 Task: Create Workspace Investment Management Workspace description Manage and track company digital assets and content creation. Workspace type Marketing 
Action: Key pressed <Key.shift_r>Investment<Key.space><Key.shift><Key.shift><Key.shift_r>MANAGEMENT
Screenshot: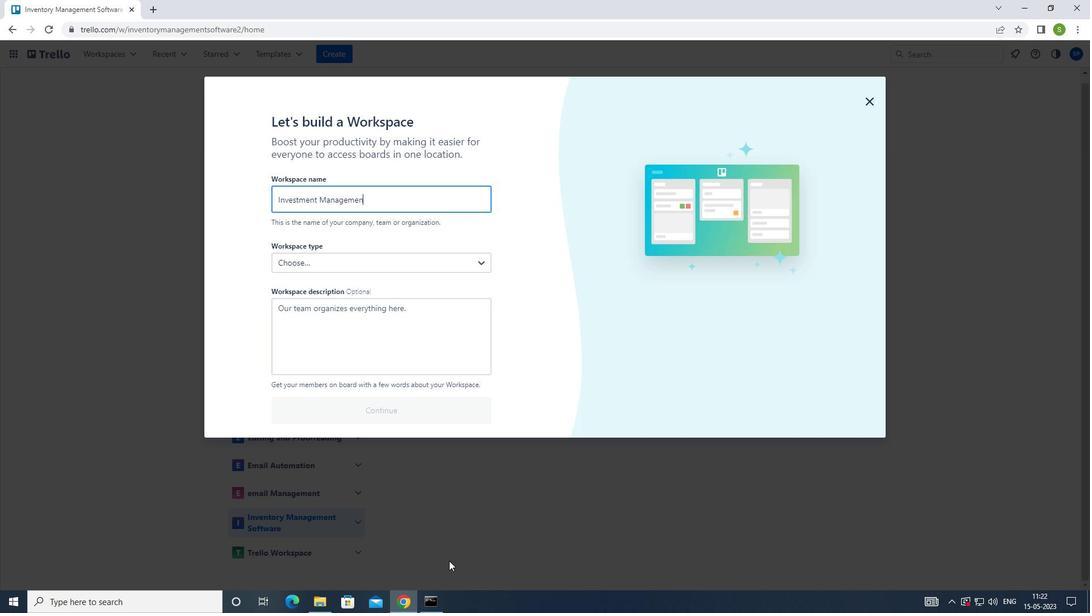 
Action: Mouse moved to (341, 327)
Screenshot: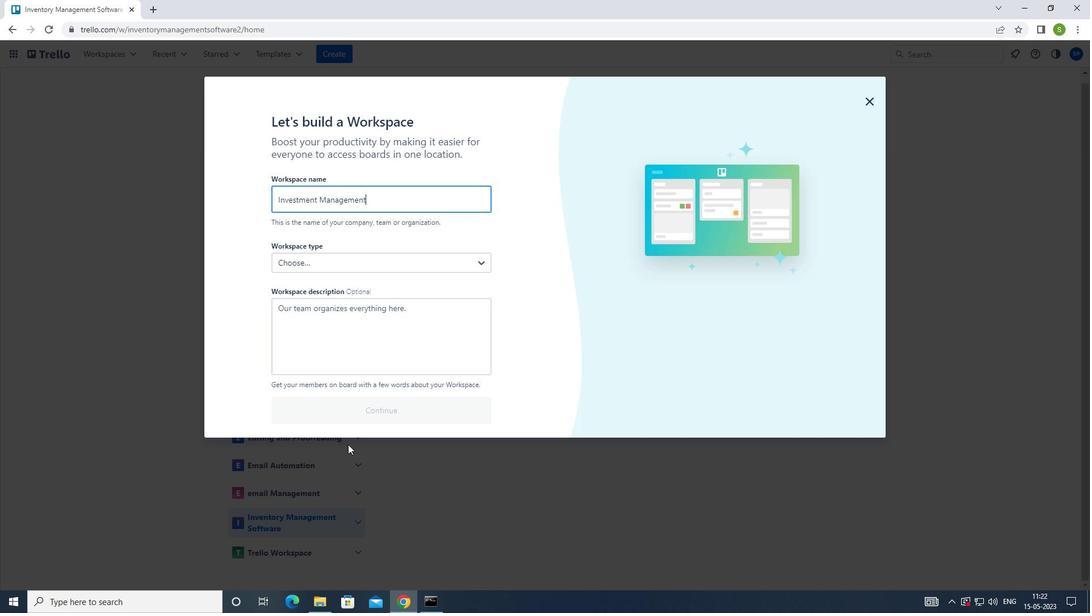 
Action: Mouse pressed left at (341, 327)
Screenshot: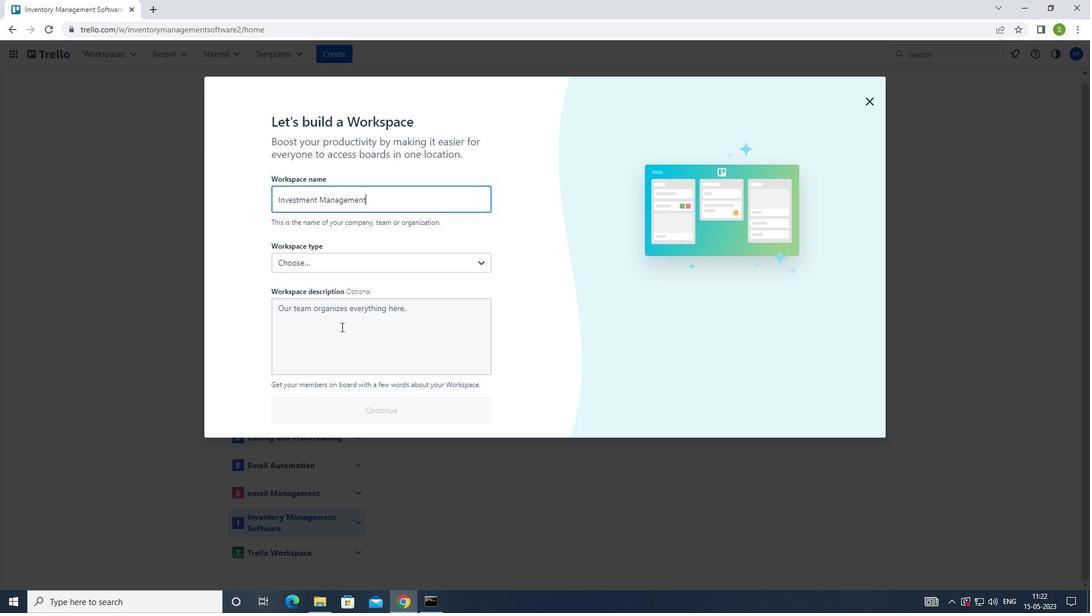 
Action: Mouse moved to (377, 331)
Screenshot: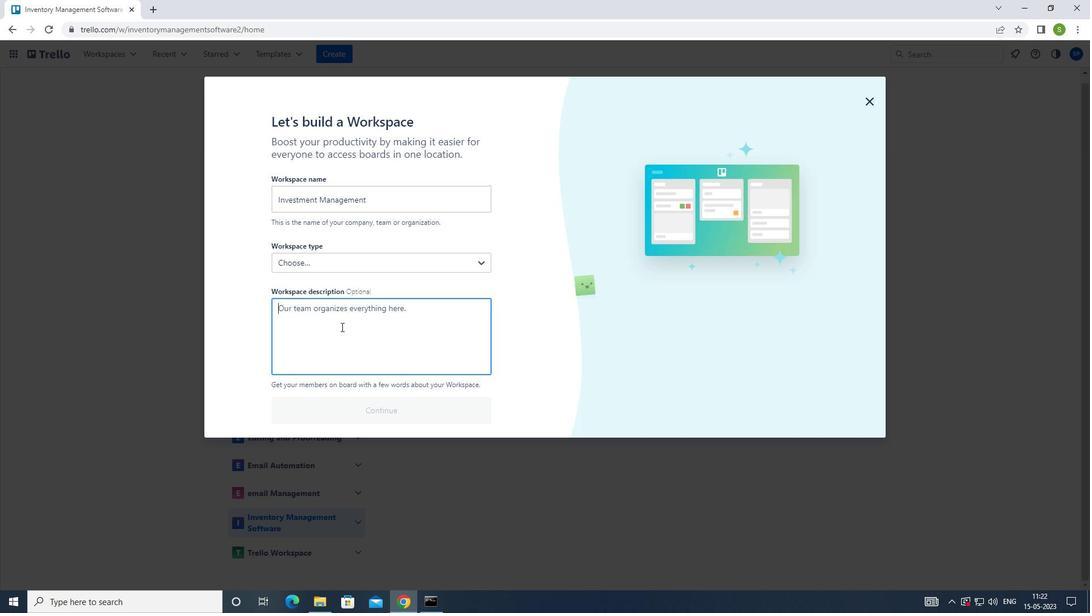 
Action: Key pressed <Key.shift>MANAGE<Key.space>AND<Key.space>TRACK<Key.space>COMPANY<Key.space>DIGITAL<Key.space>S<Key.backspace>ASSESTS<Key.space>AND<Key.space>CONTENT<Key.space>CREATION<Key.up><Key.right><Key.right><Key.right><Key.right><Key.right><Key.right><Key.right><Key.right><Key.right><Key.right><Key.right><Key.right><Key.right><Key.right><Key.right><Key.right><Key.right><Key.right><Key.right><Key.right><Key.right><Key.right><Key.right><Key.right><Key.right><Key.right><Key.right><Key.right><Key.right><Key.right><Key.right><Key.right><Key.right><Key.right><Key.right><Key.left><Key.left><Key.left><Key.backspace>
Screenshot: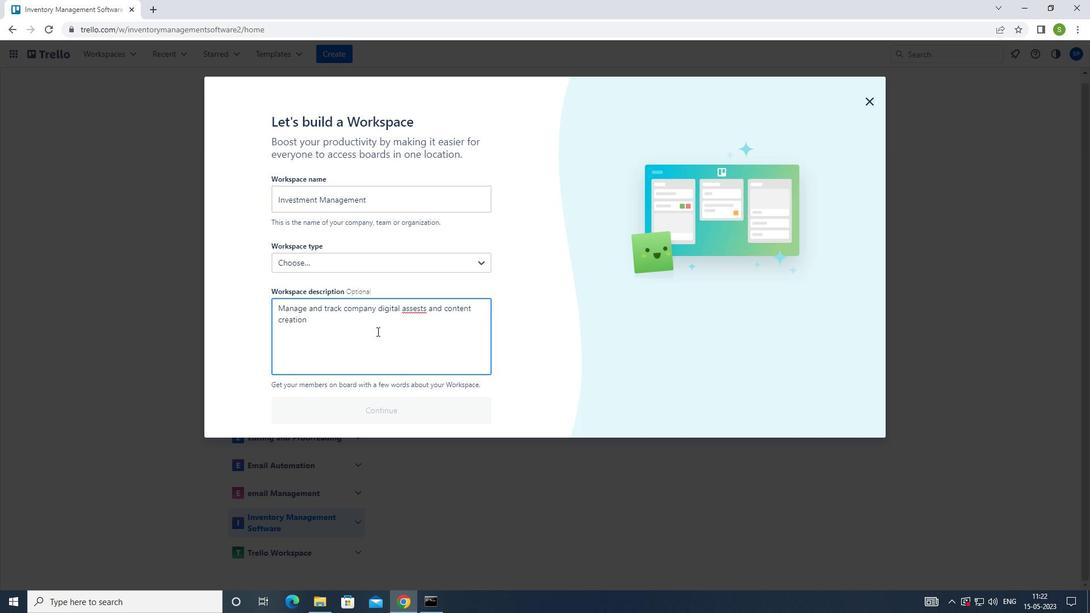 
Action: Mouse moved to (401, 262)
Screenshot: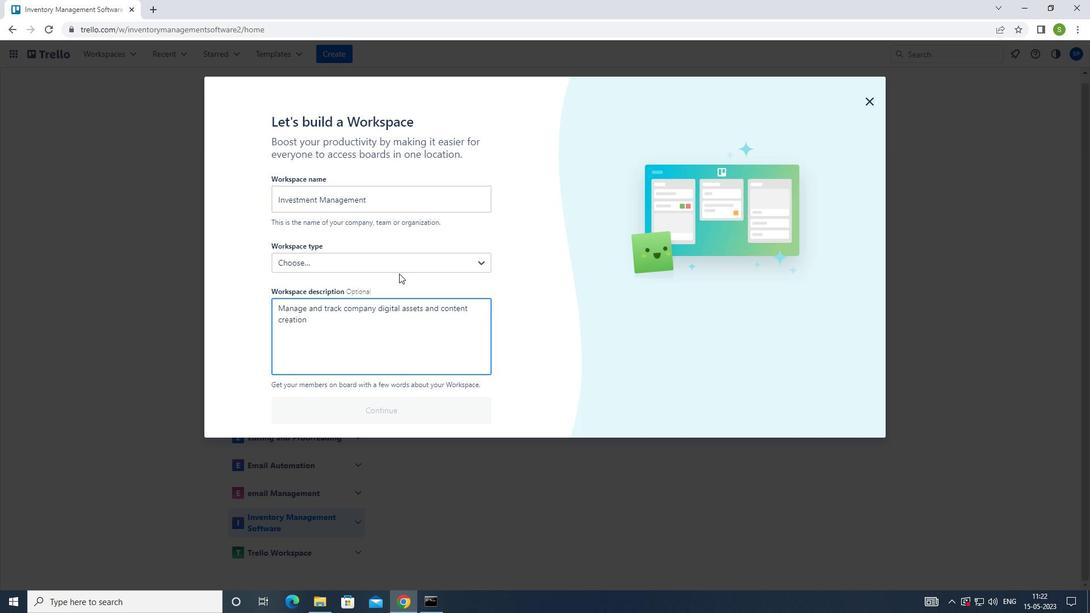
Action: Mouse pressed left at (401, 262)
Screenshot: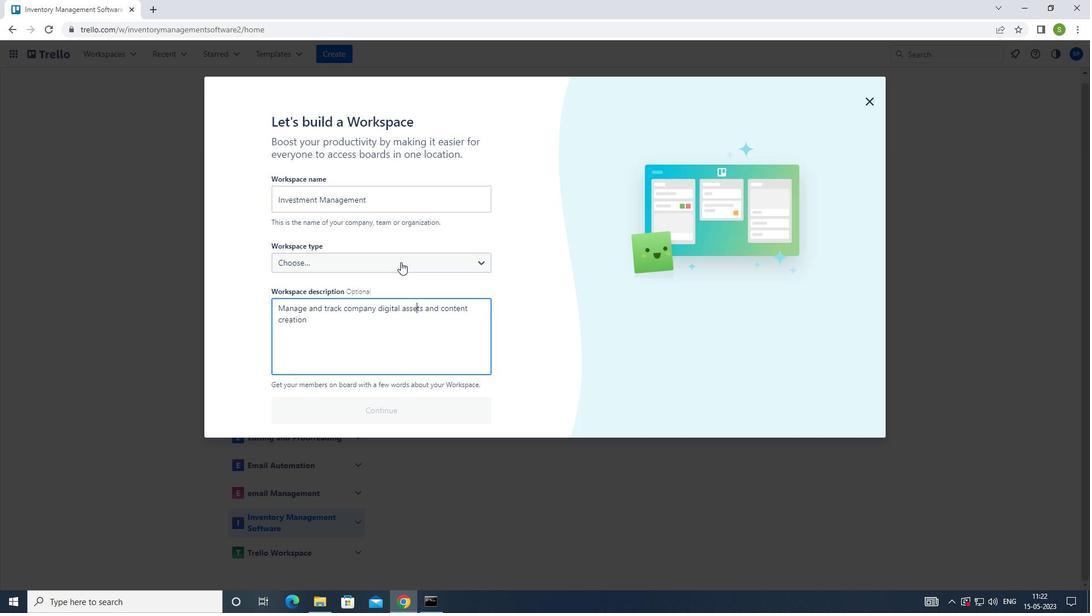 
Action: Mouse moved to (341, 341)
Screenshot: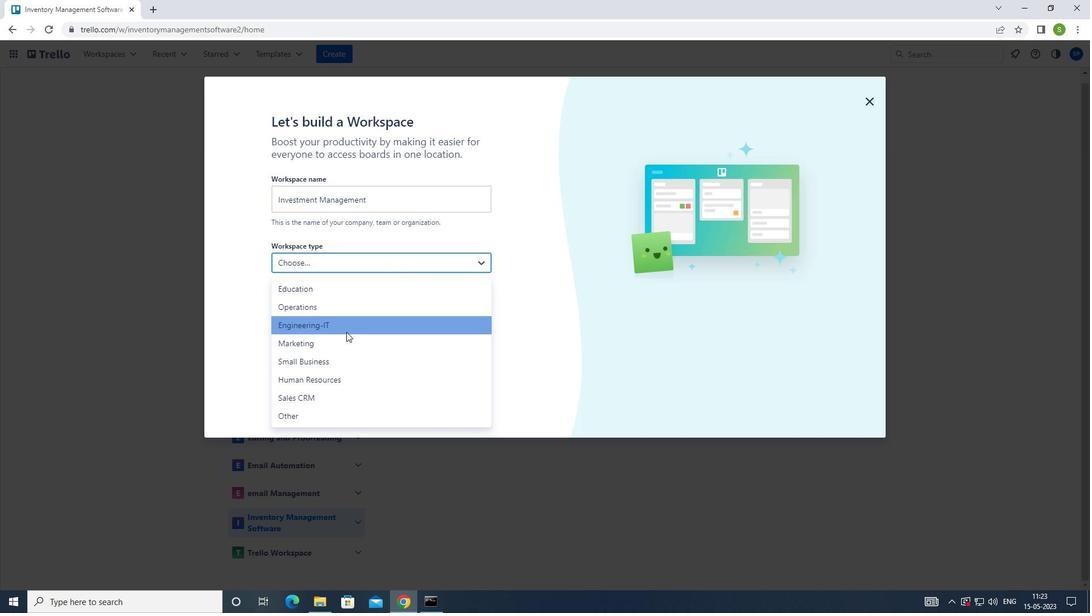 
Action: Mouse pressed left at (341, 341)
Screenshot: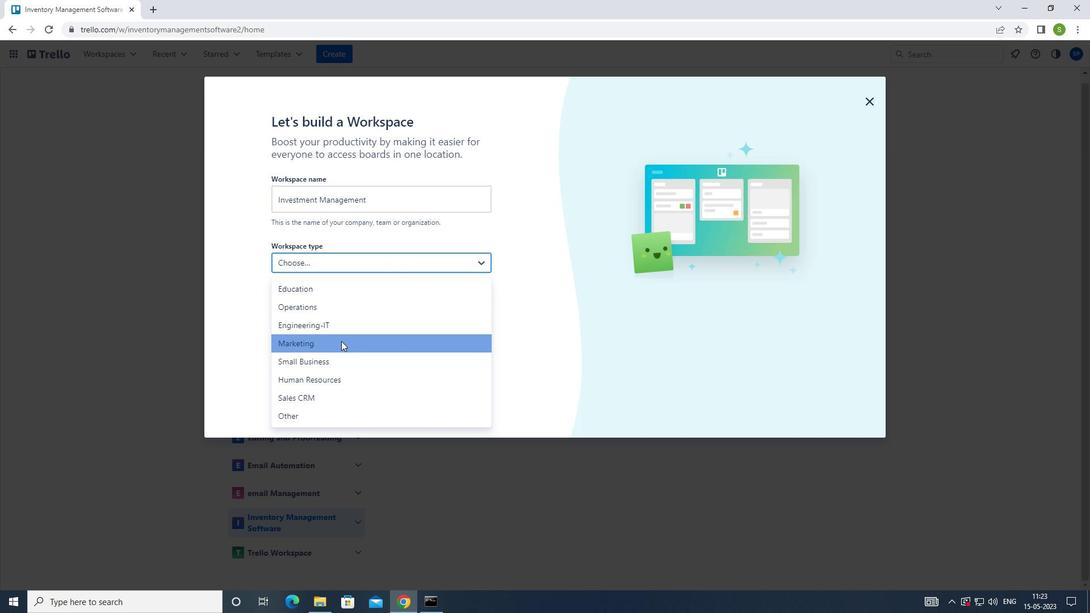 
Action: Mouse moved to (338, 413)
Screenshot: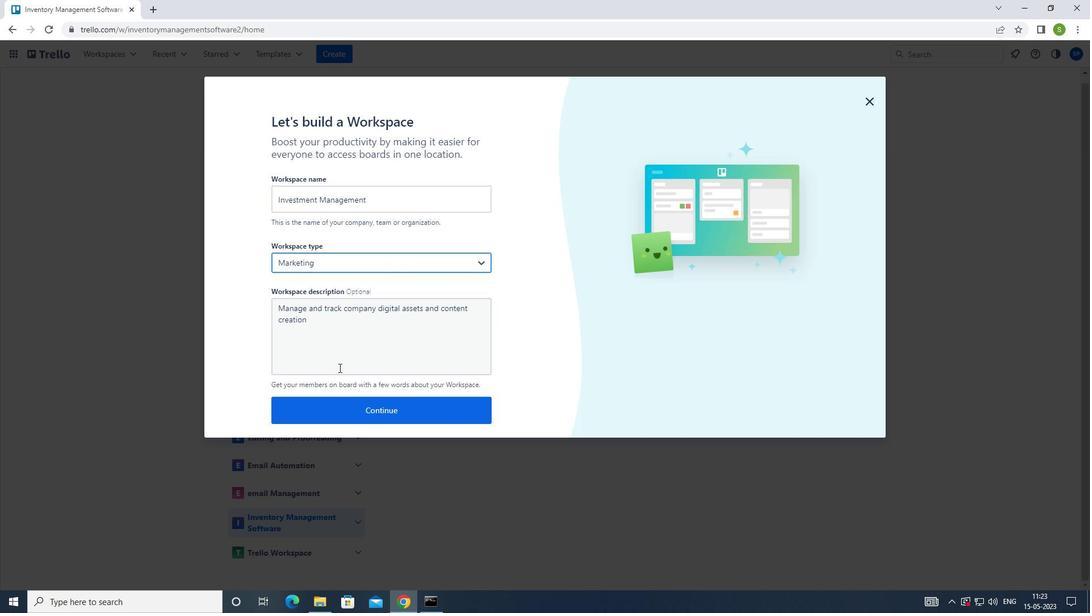 
Action: Mouse pressed left at (338, 413)
Screenshot: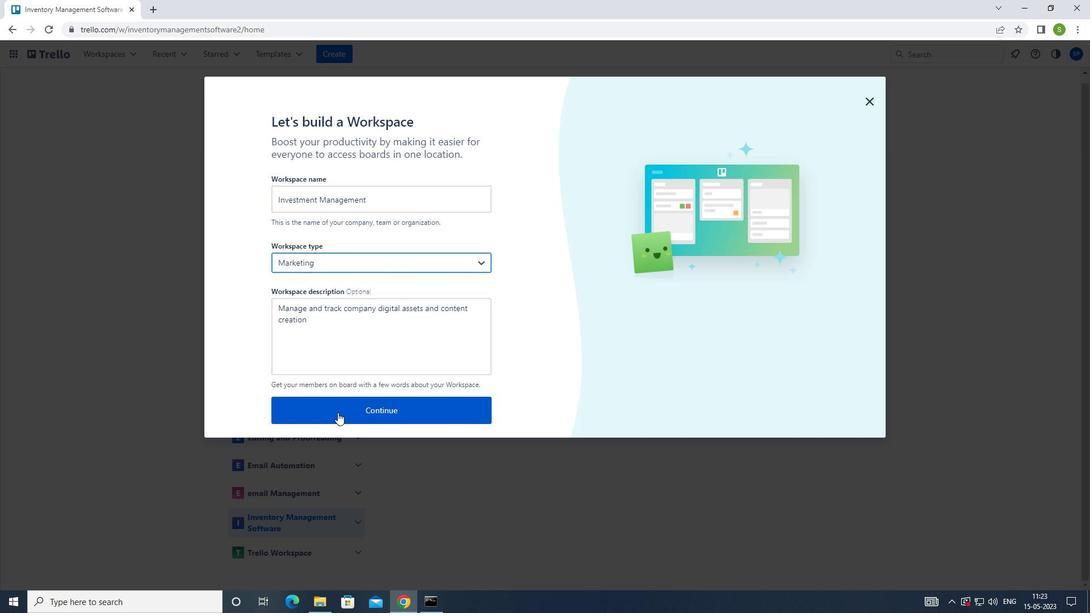 
Action: Key pressed <Key.f8>
Screenshot: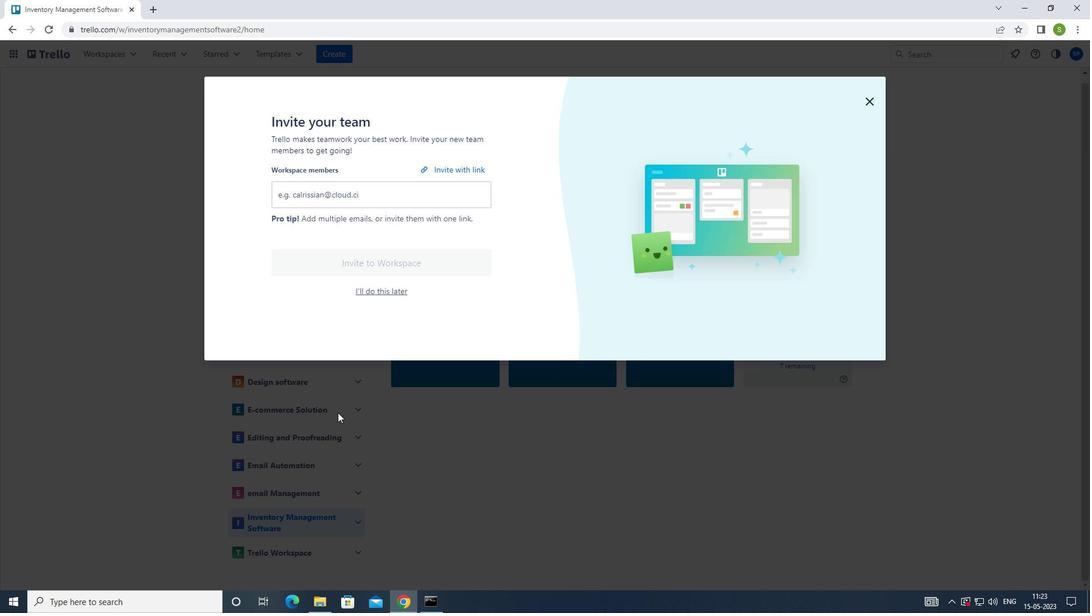 
